 Task: Select the workbench. editors.getting started input option in the default binary editor.
Action: Mouse moved to (19, 444)
Screenshot: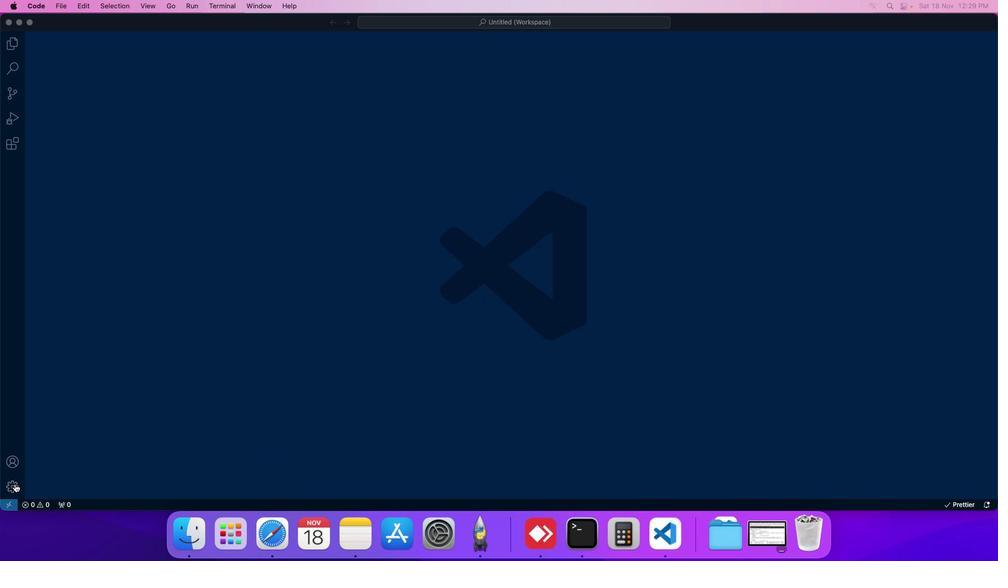 
Action: Mouse pressed left at (19, 444)
Screenshot: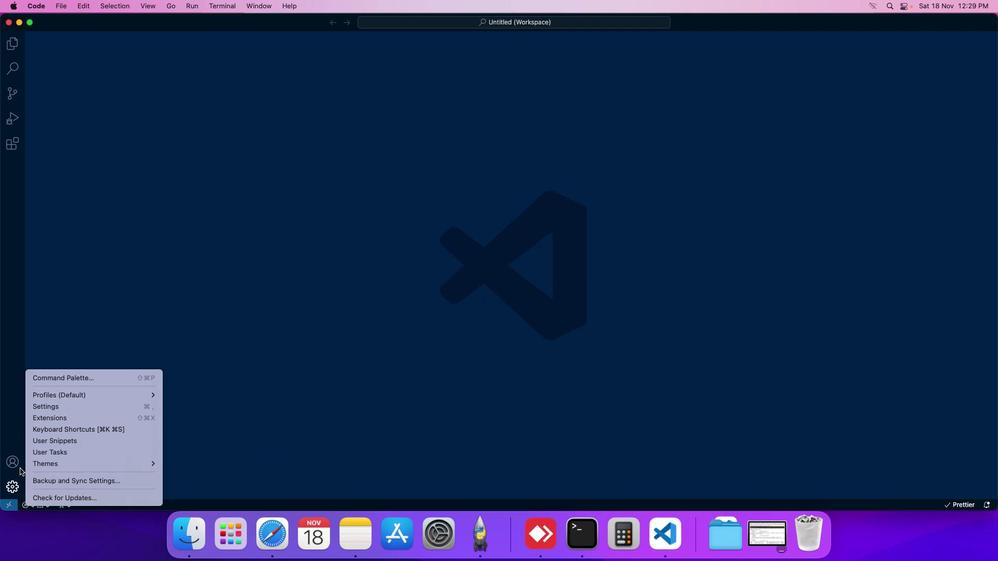 
Action: Mouse moved to (51, 375)
Screenshot: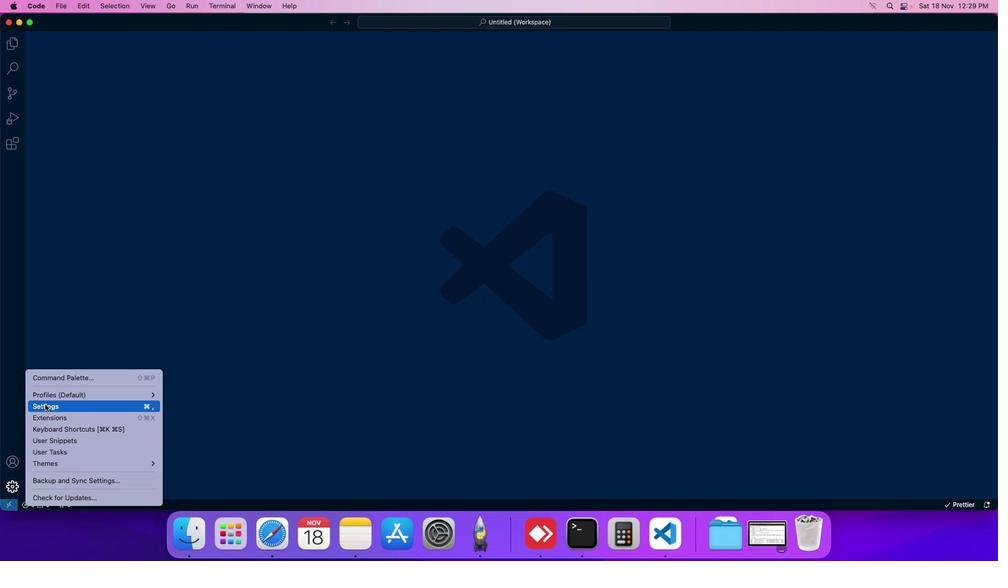 
Action: Mouse pressed left at (51, 375)
Screenshot: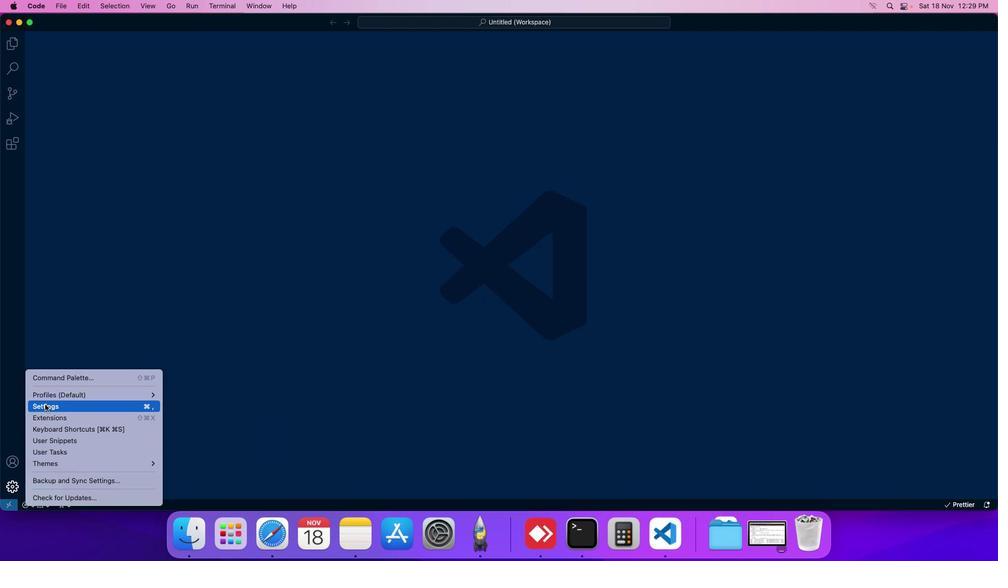 
Action: Mouse moved to (274, 96)
Screenshot: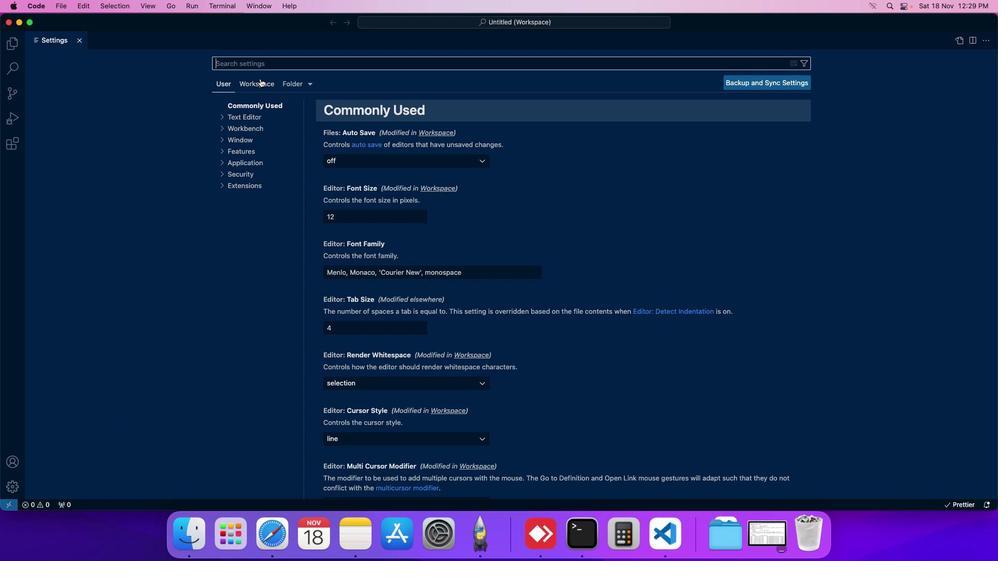 
Action: Mouse pressed left at (274, 96)
Screenshot: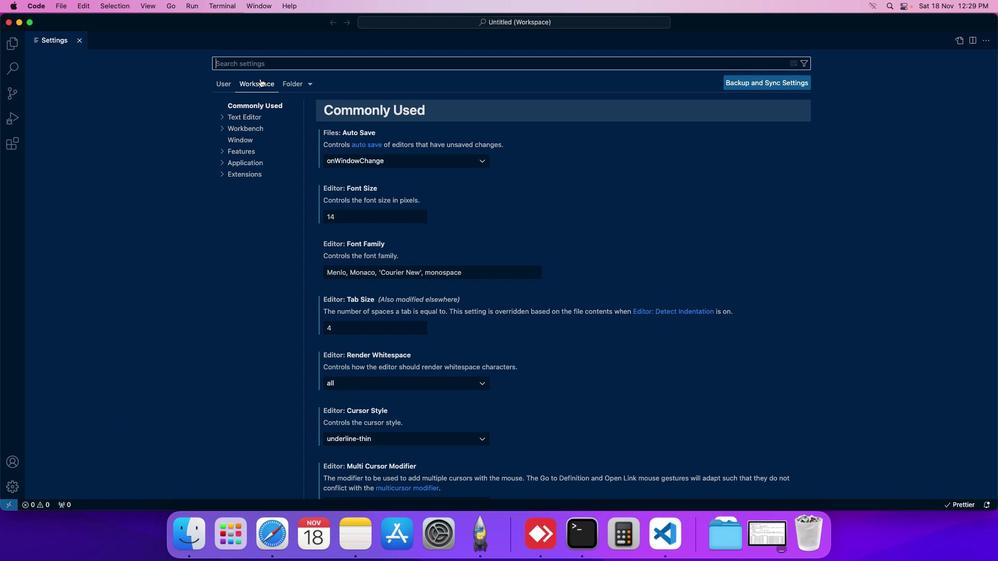 
Action: Mouse moved to (263, 140)
Screenshot: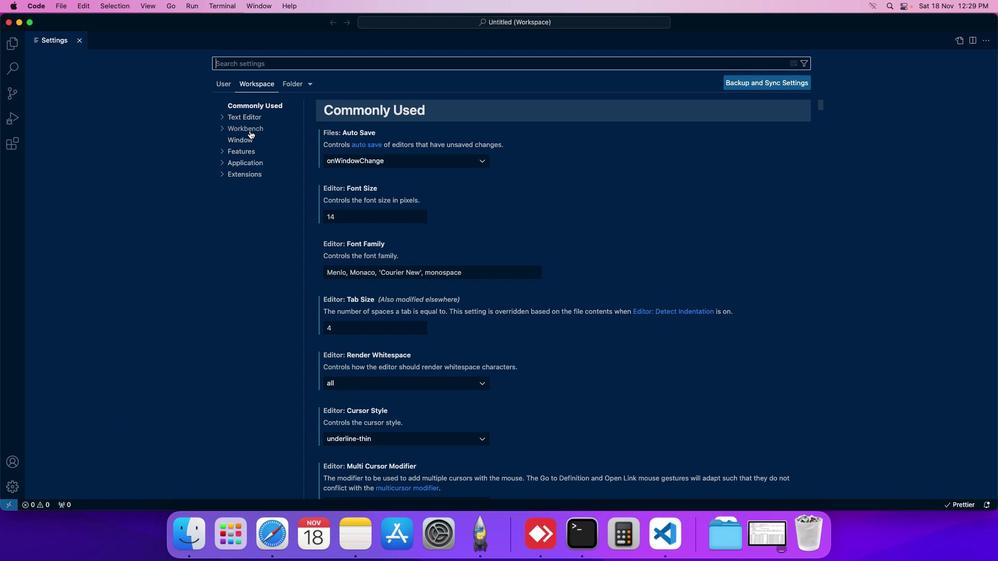 
Action: Mouse pressed left at (263, 140)
Screenshot: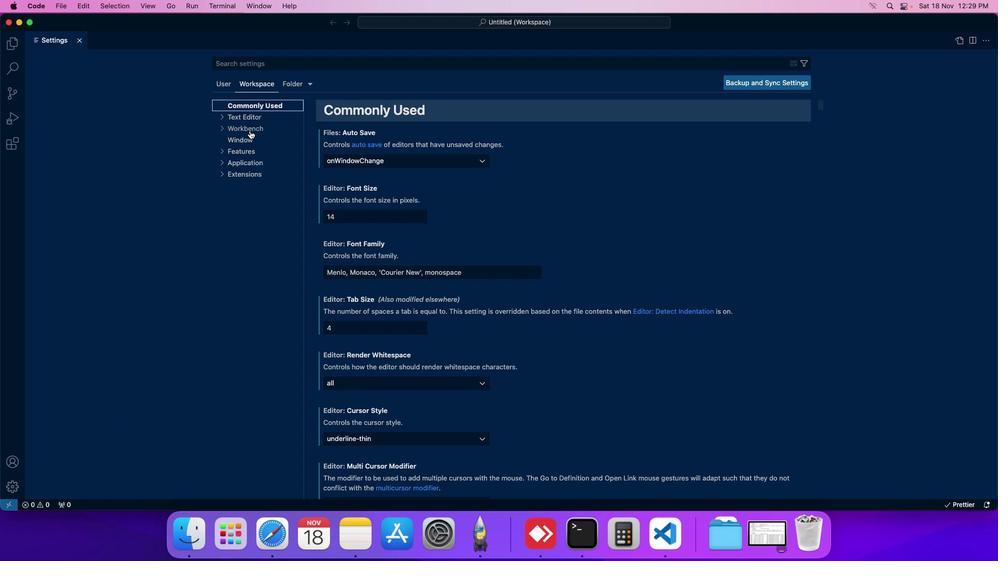 
Action: Mouse moved to (252, 170)
Screenshot: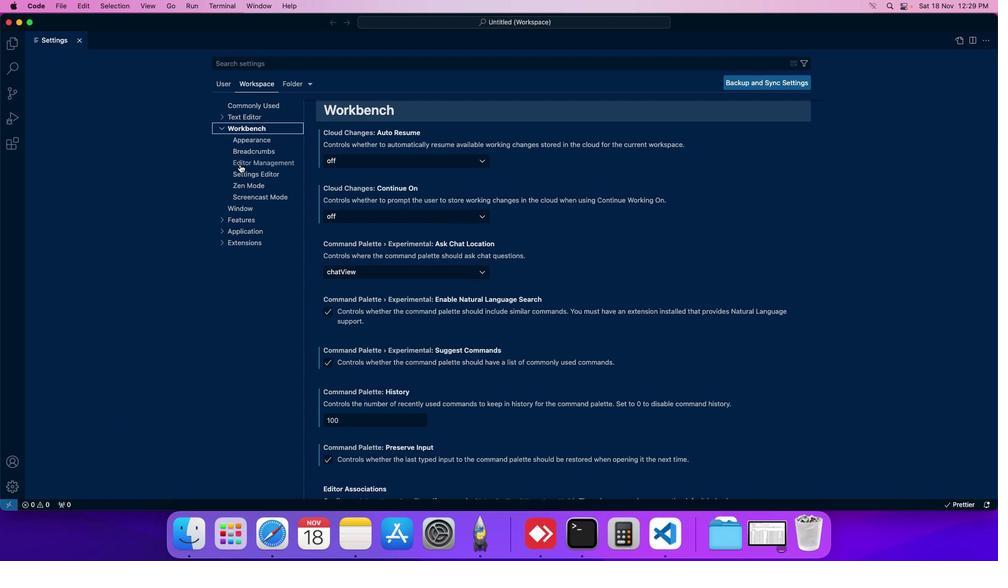 
Action: Mouse pressed left at (252, 170)
Screenshot: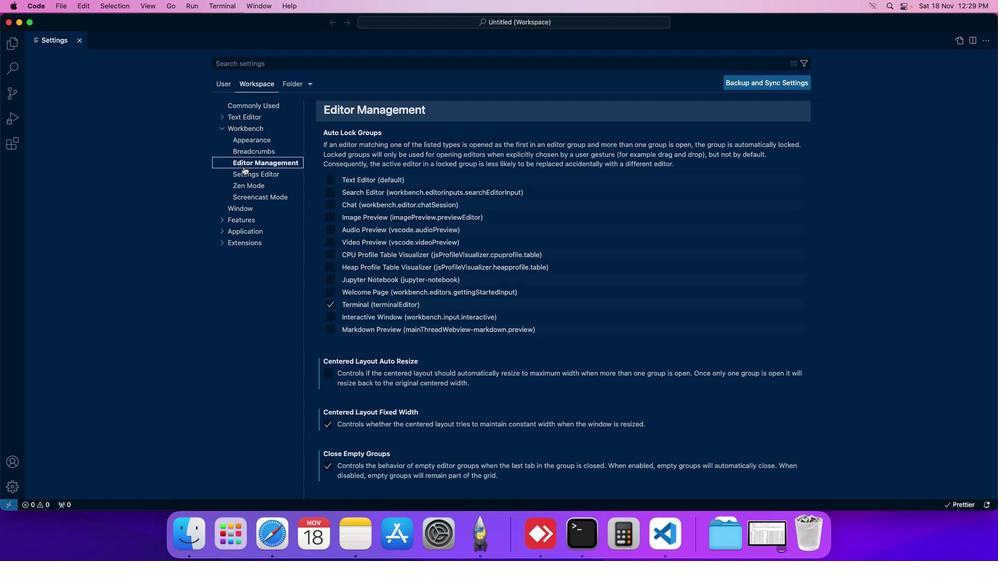 
Action: Mouse moved to (356, 245)
Screenshot: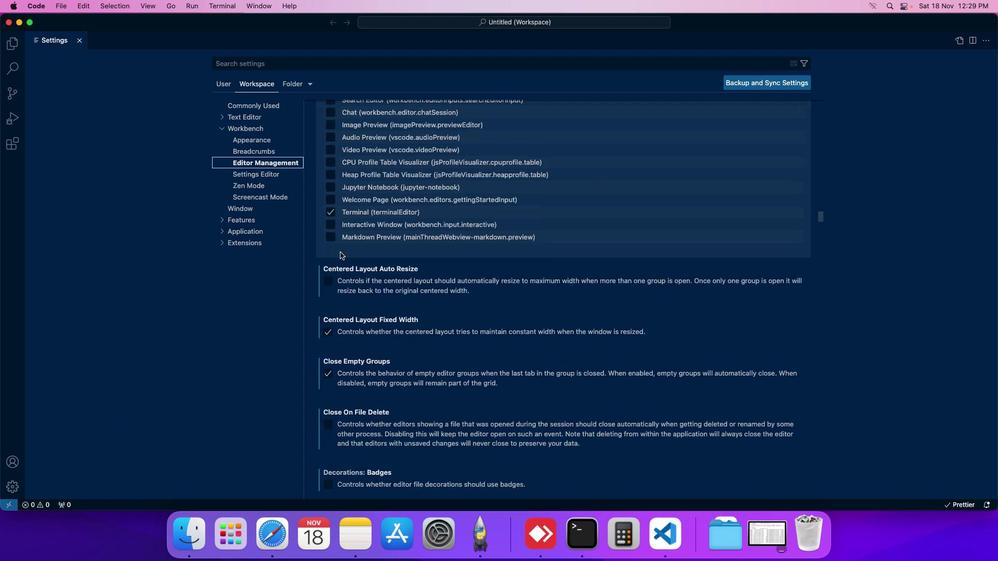 
Action: Mouse scrolled (356, 245) with delta (4, 28)
Screenshot: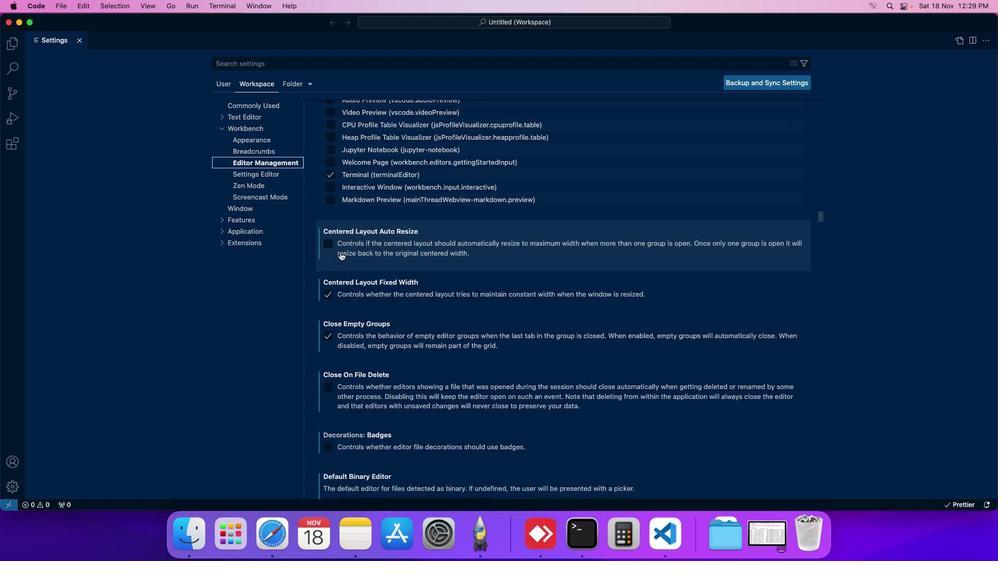 
Action: Mouse scrolled (356, 245) with delta (4, 28)
Screenshot: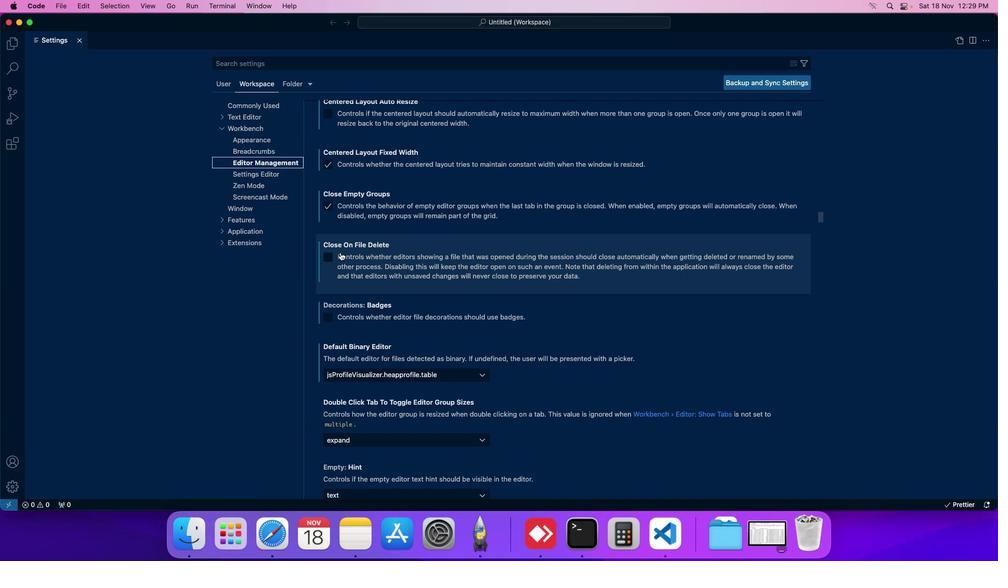 
Action: Mouse moved to (357, 245)
Screenshot: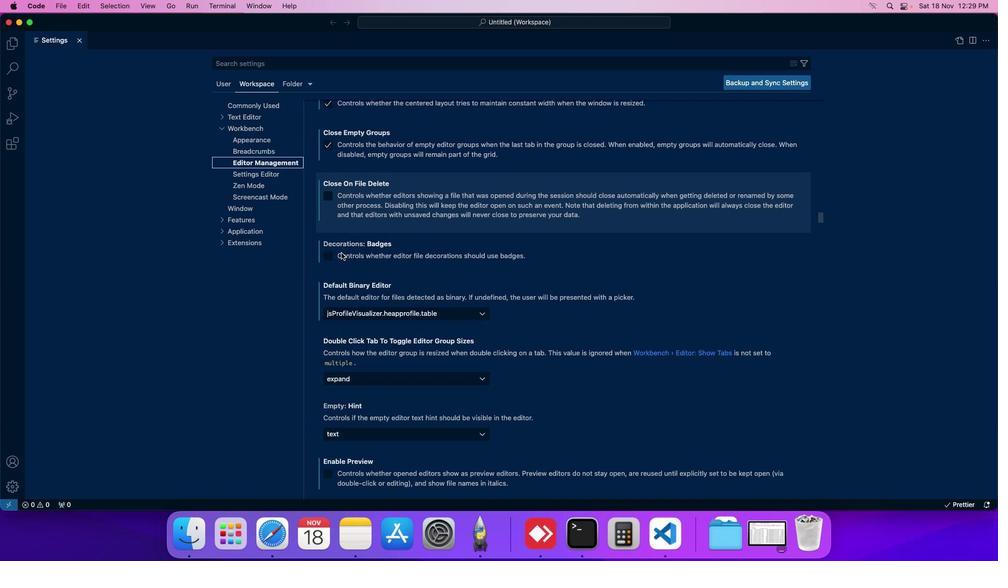 
Action: Mouse scrolled (357, 245) with delta (4, 28)
Screenshot: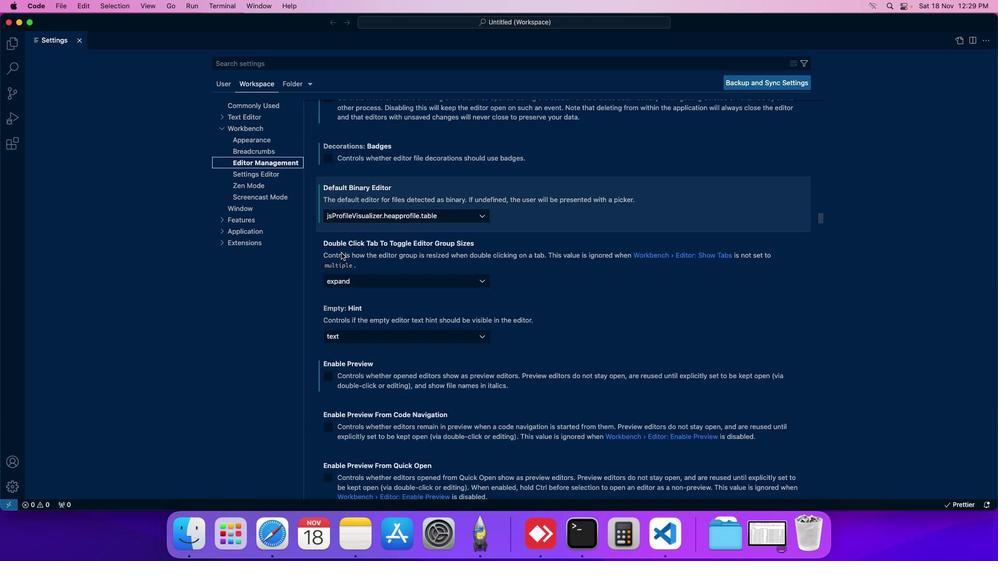 
Action: Mouse scrolled (357, 245) with delta (4, 28)
Screenshot: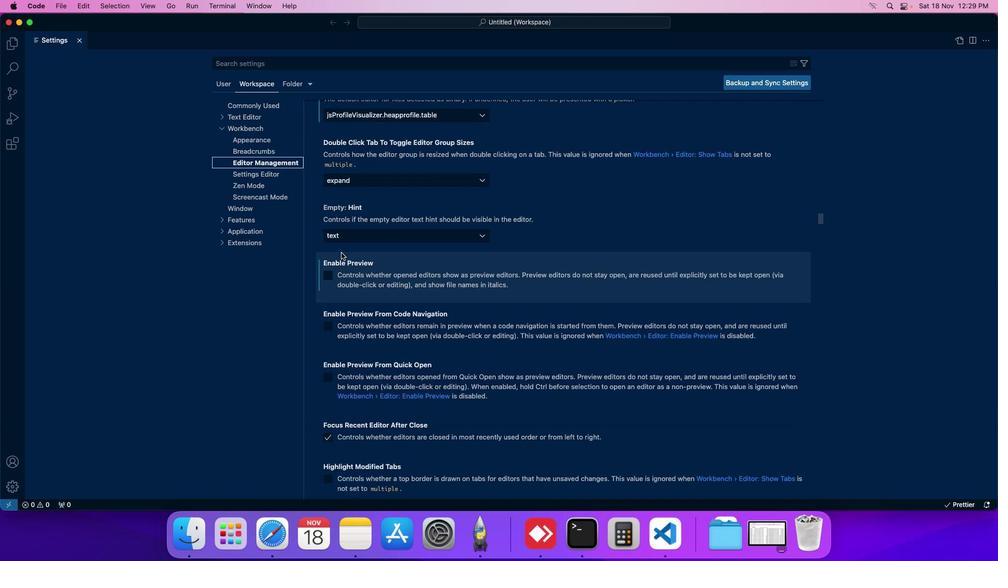 
Action: Mouse moved to (415, 205)
Screenshot: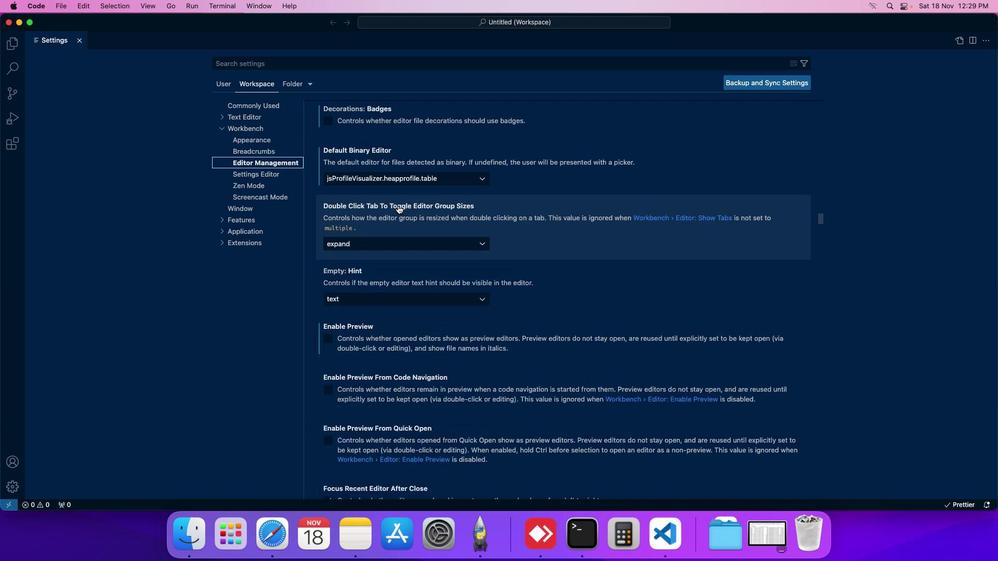 
Action: Mouse scrolled (415, 205) with delta (4, 29)
Screenshot: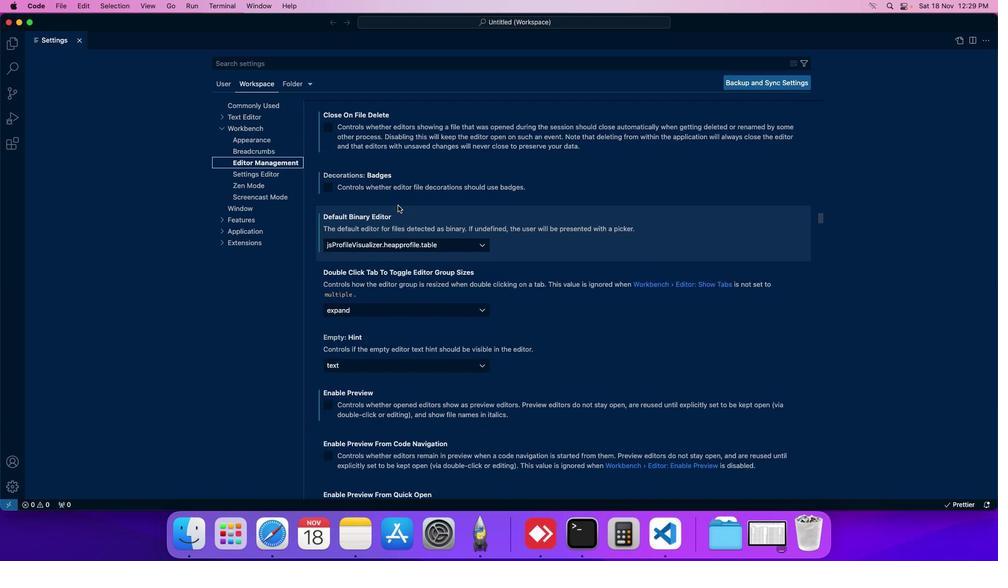 
Action: Mouse moved to (415, 238)
Screenshot: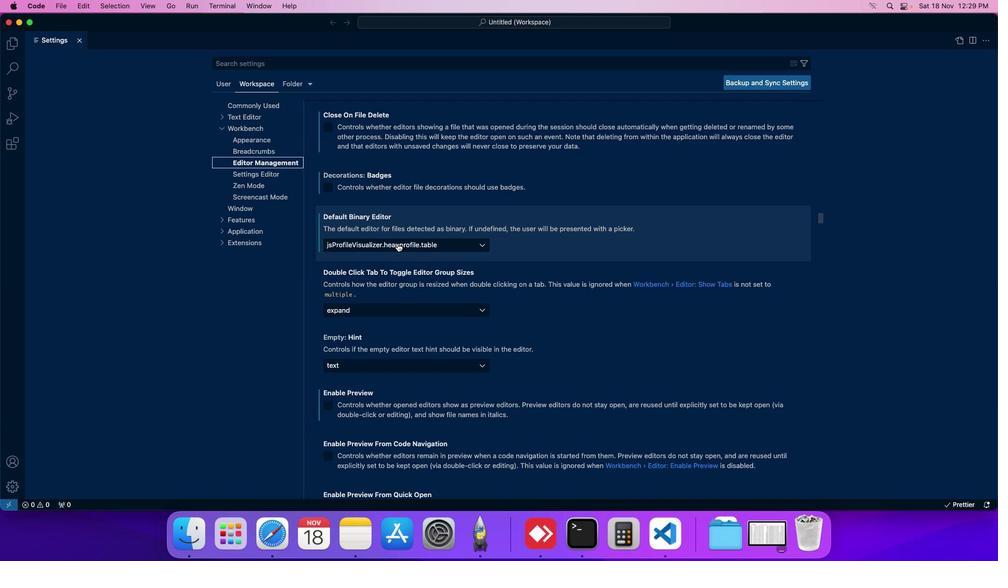 
Action: Mouse pressed left at (415, 238)
Screenshot: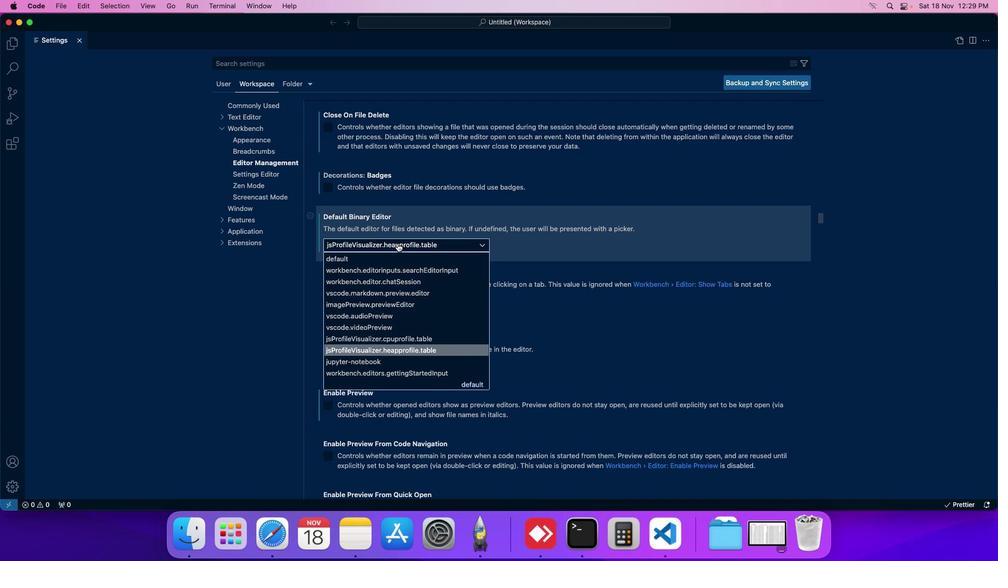 
Action: Mouse moved to (389, 346)
Screenshot: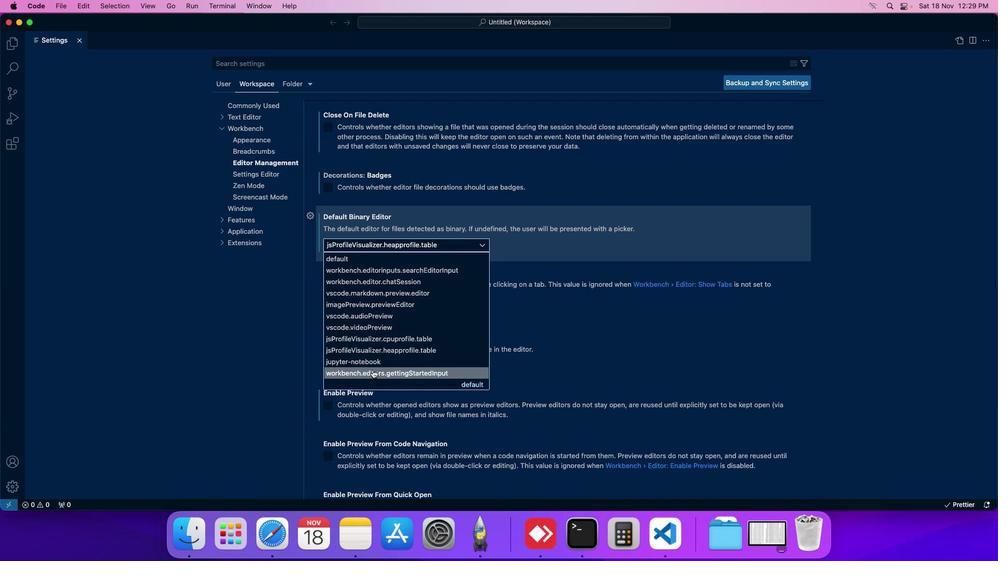
Action: Mouse pressed left at (389, 346)
Screenshot: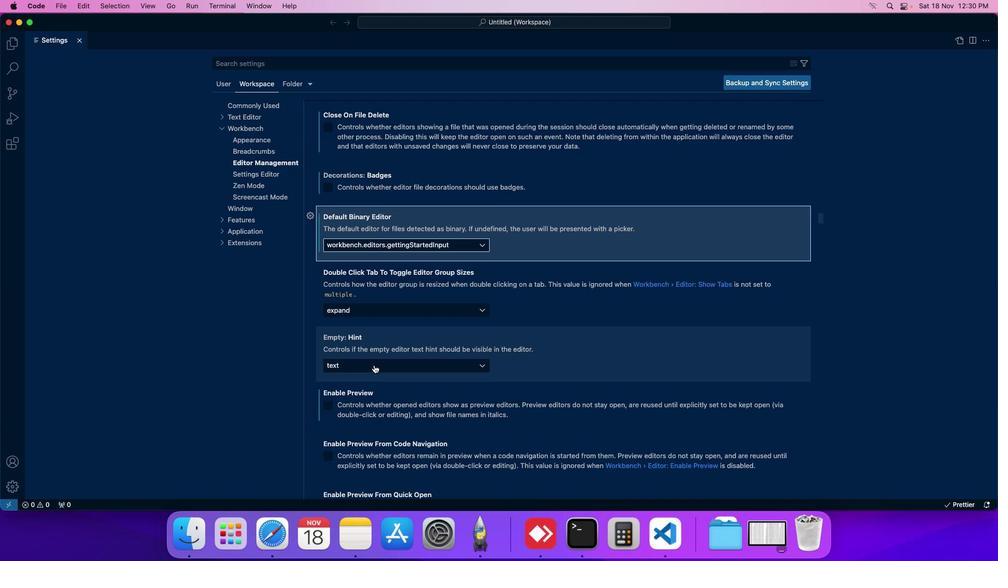 
Action: Mouse moved to (454, 246)
Screenshot: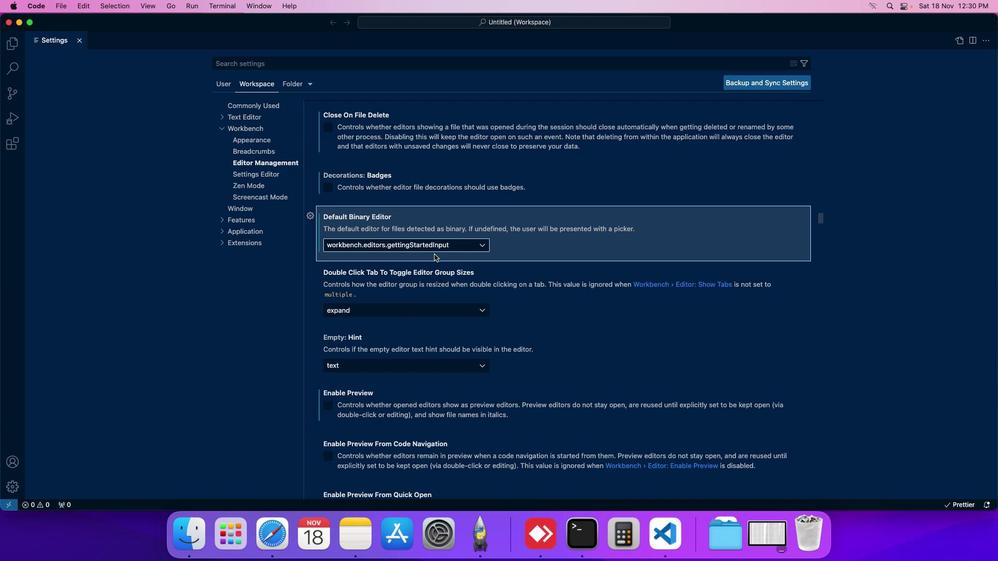 
